 Task: Configure historical trending in the report and dashboard settings.
Action: Mouse moved to (979, 76)
Screenshot: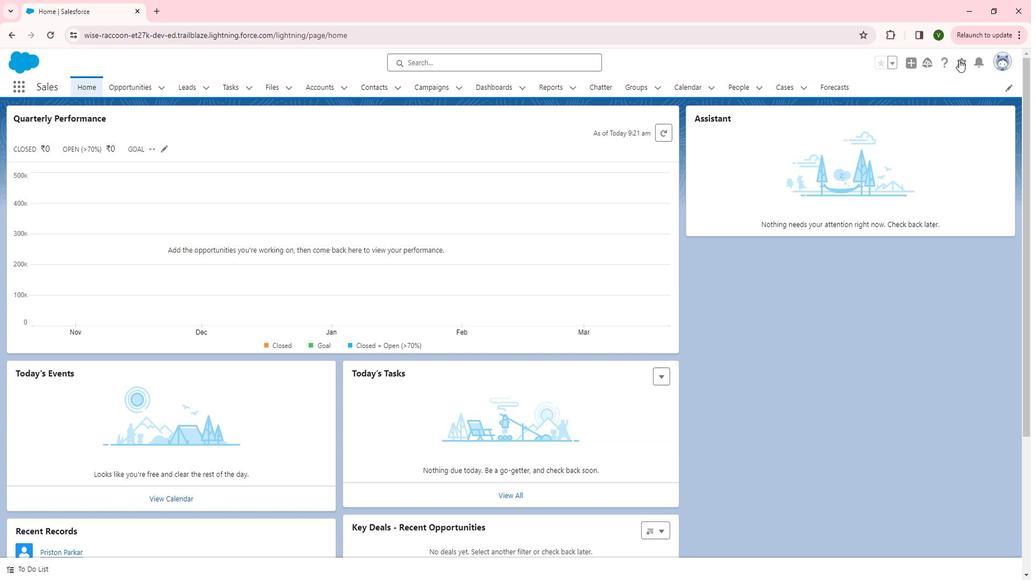 
Action: Mouse pressed left at (979, 76)
Screenshot: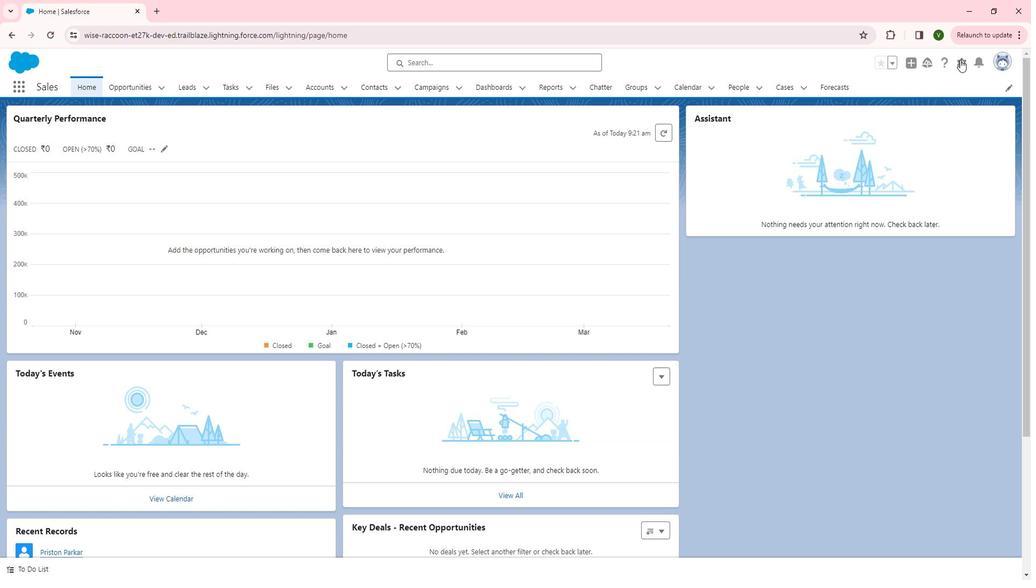 
Action: Mouse moved to (941, 120)
Screenshot: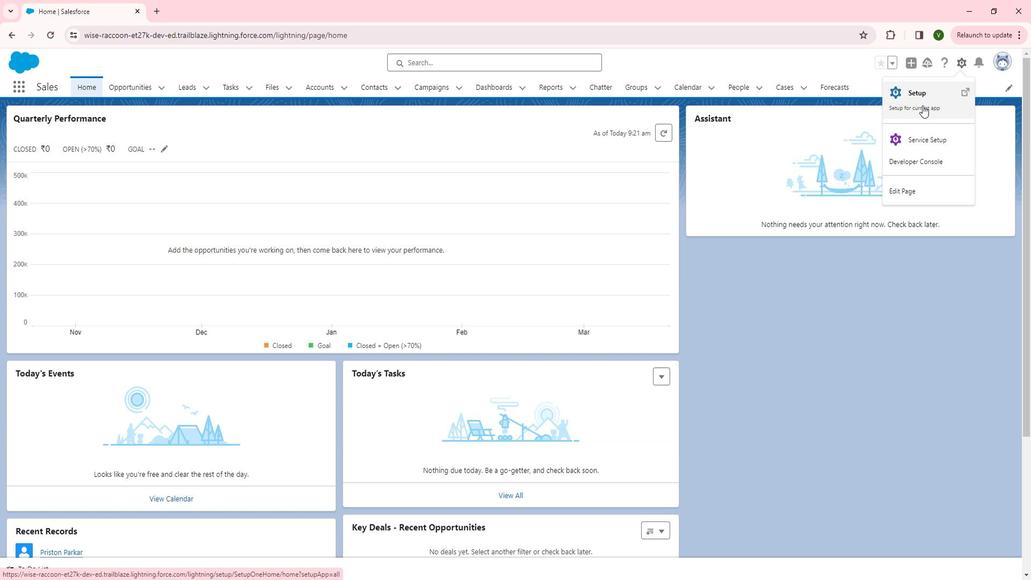 
Action: Mouse pressed left at (941, 120)
Screenshot: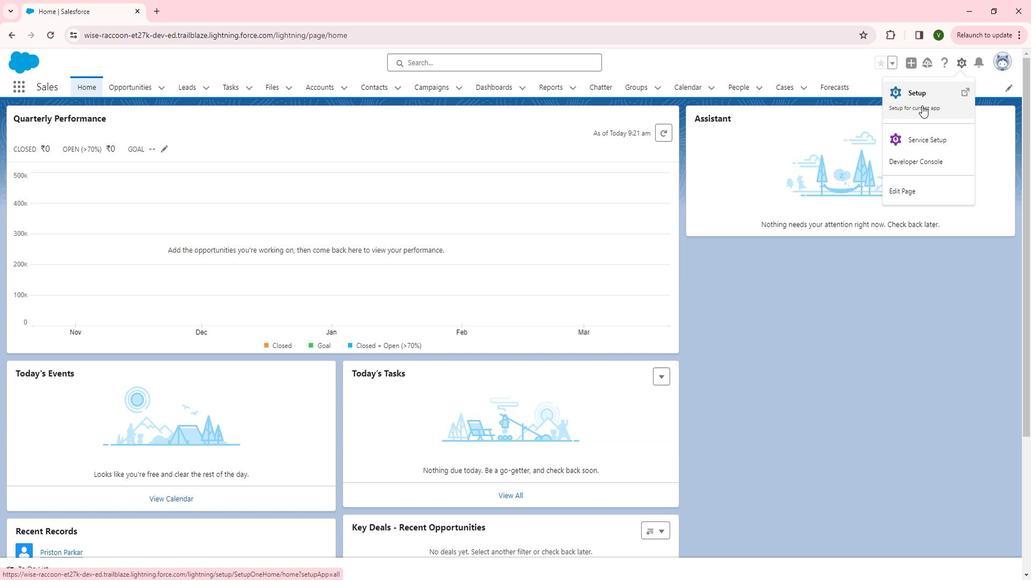 
Action: Mouse moved to (104, 364)
Screenshot: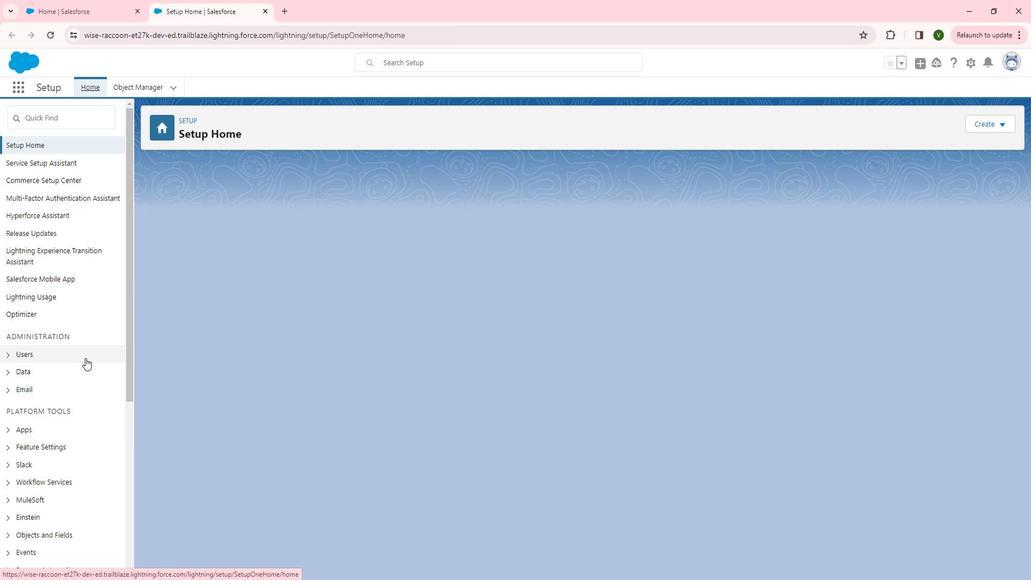 
Action: Mouse scrolled (104, 363) with delta (0, 0)
Screenshot: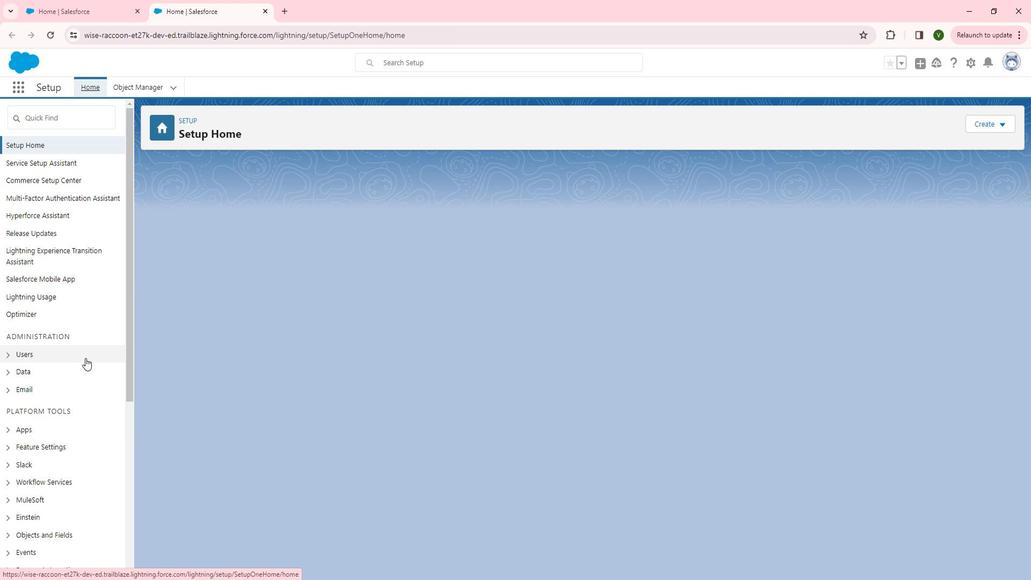 
Action: Mouse scrolled (104, 363) with delta (0, 0)
Screenshot: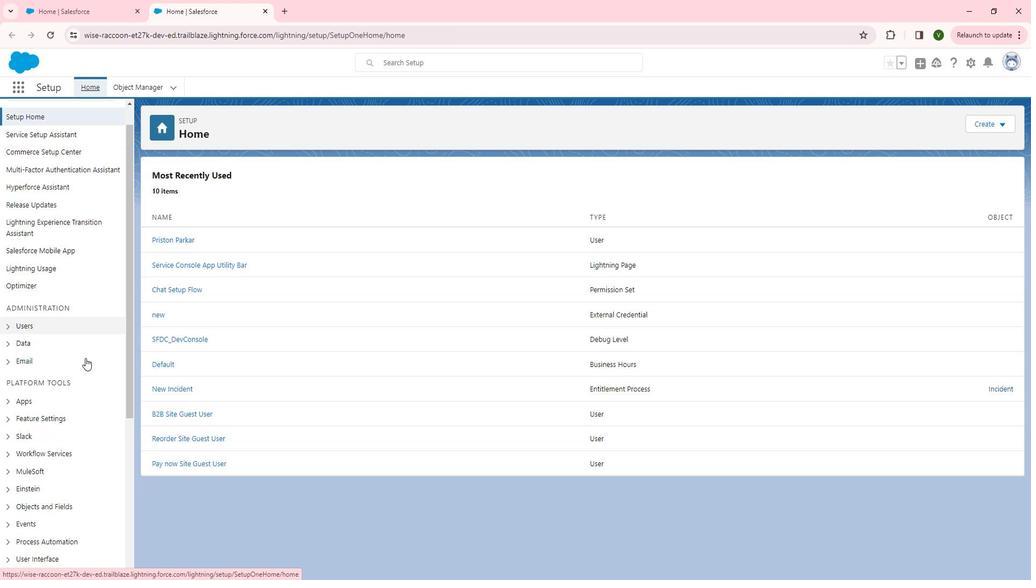 
Action: Mouse moved to (26, 344)
Screenshot: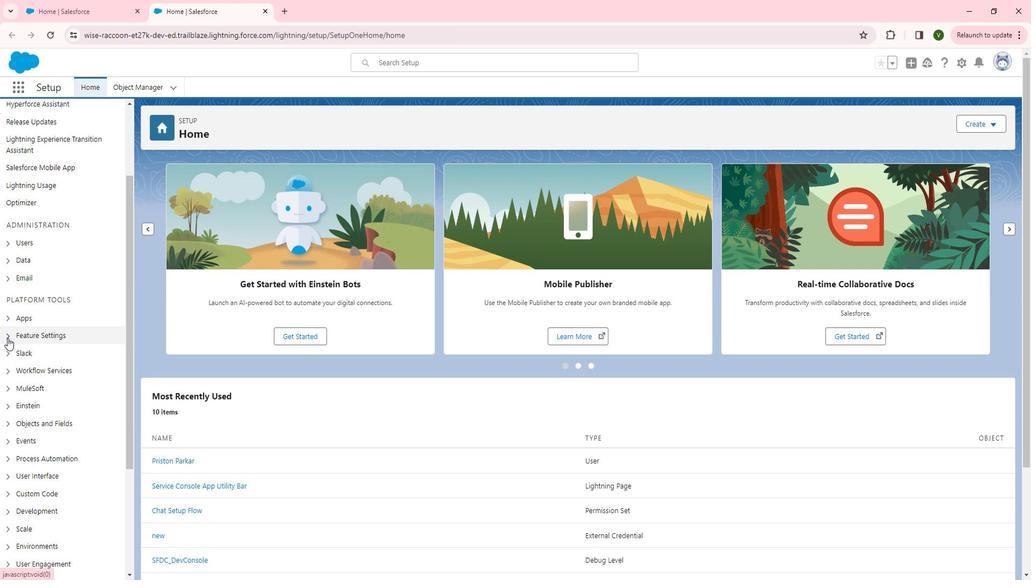 
Action: Mouse pressed left at (26, 344)
Screenshot: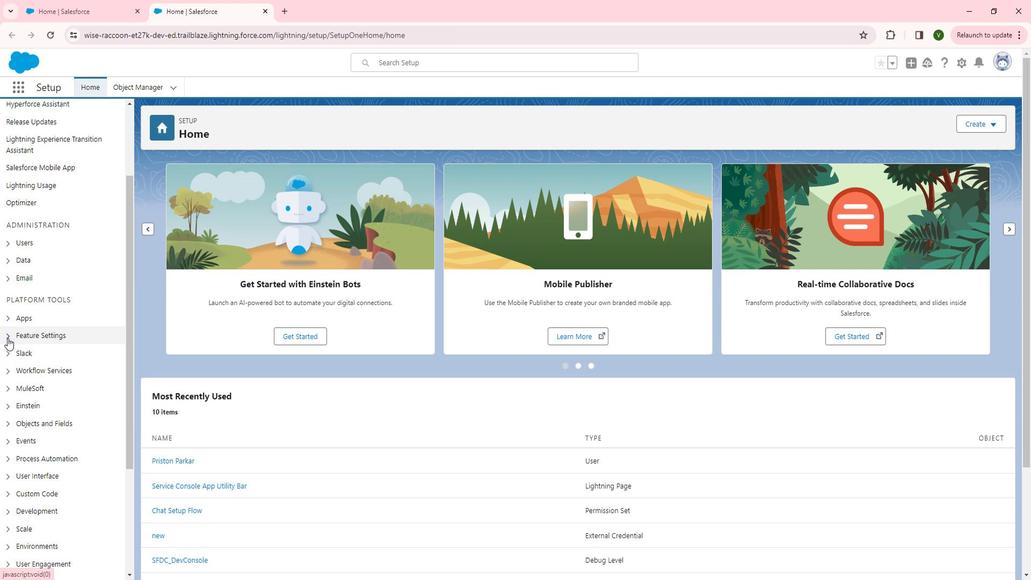 
Action: Mouse moved to (39, 386)
Screenshot: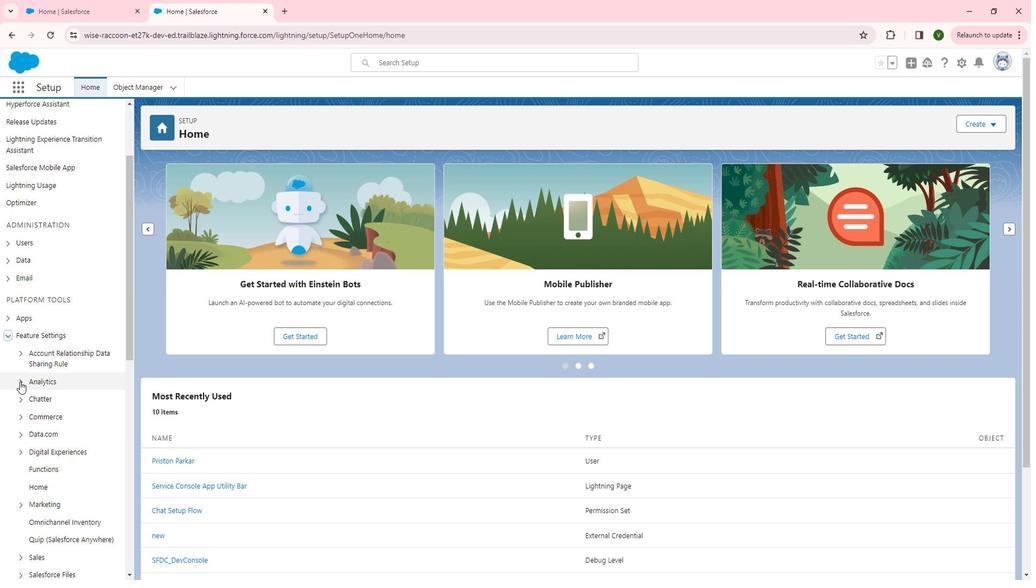 
Action: Mouse pressed left at (39, 386)
Screenshot: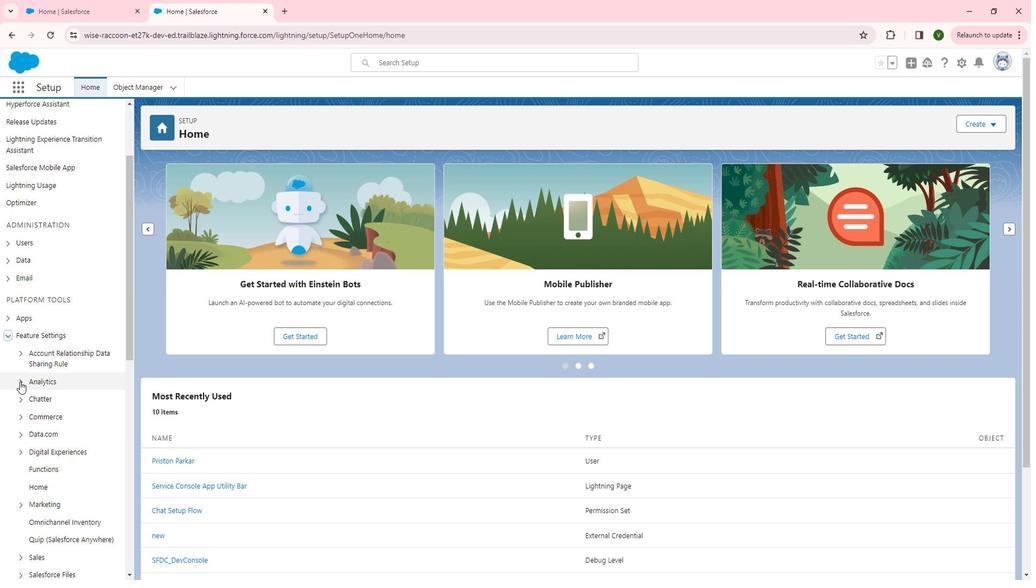 
Action: Mouse moved to (48, 421)
Screenshot: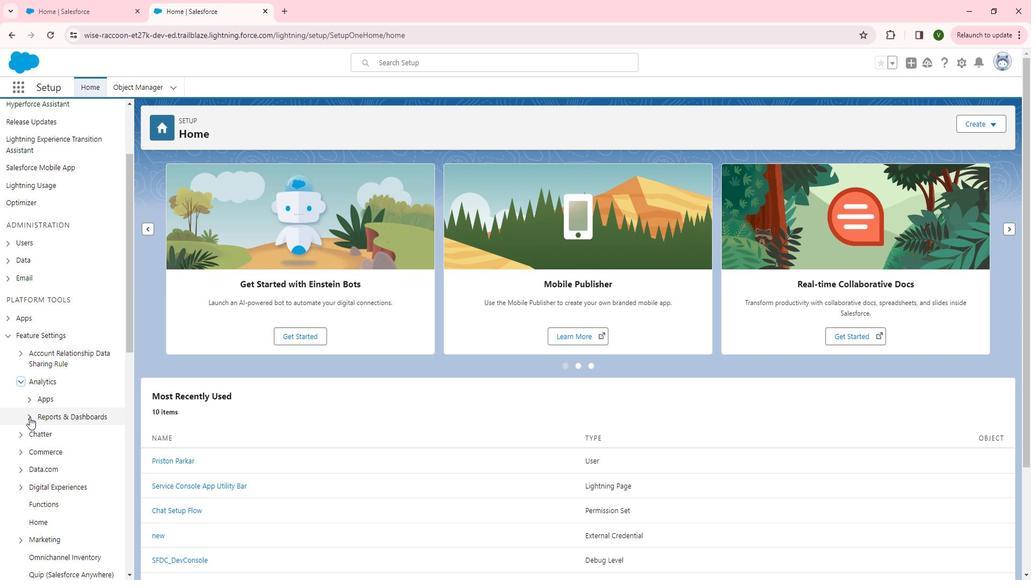 
Action: Mouse pressed left at (48, 421)
Screenshot: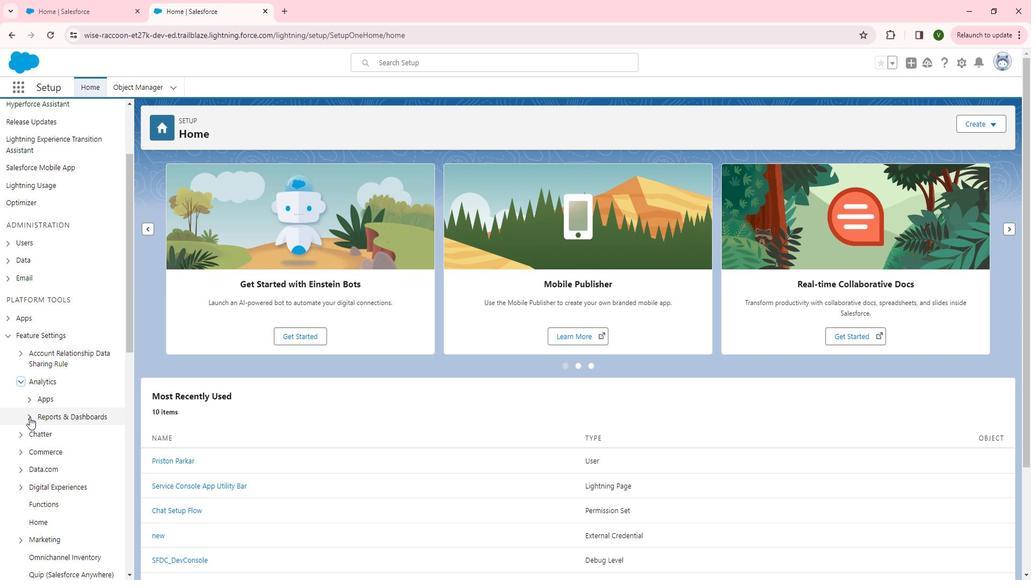 
Action: Mouse moved to (99, 450)
Screenshot: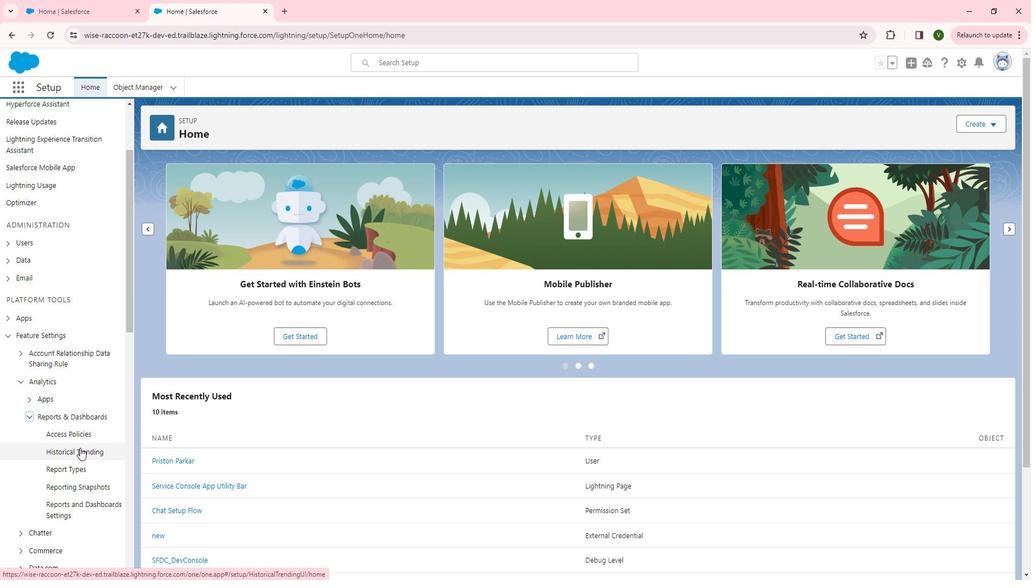 
Action: Mouse pressed left at (99, 450)
Screenshot: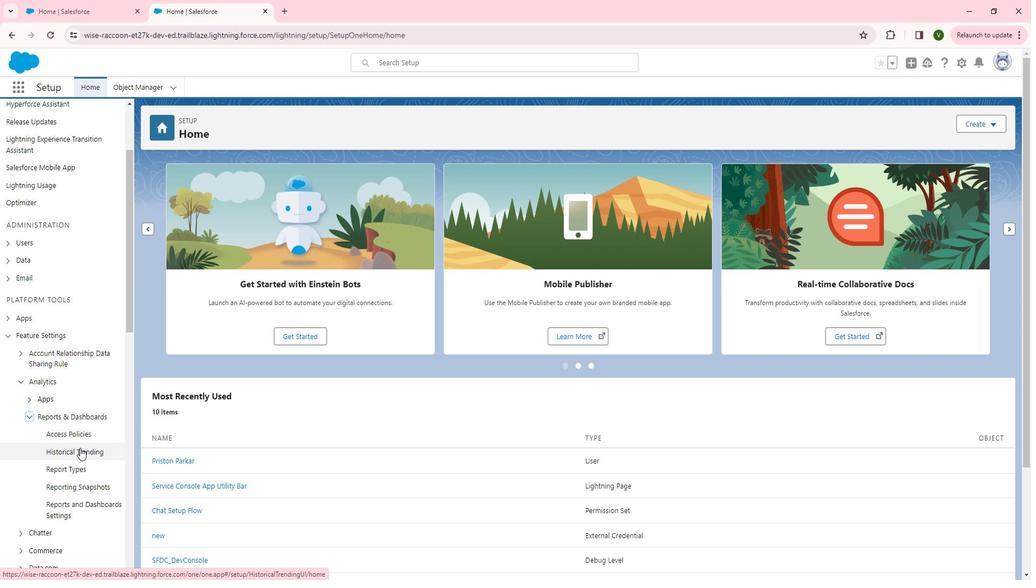 
Action: Mouse moved to (656, 225)
Screenshot: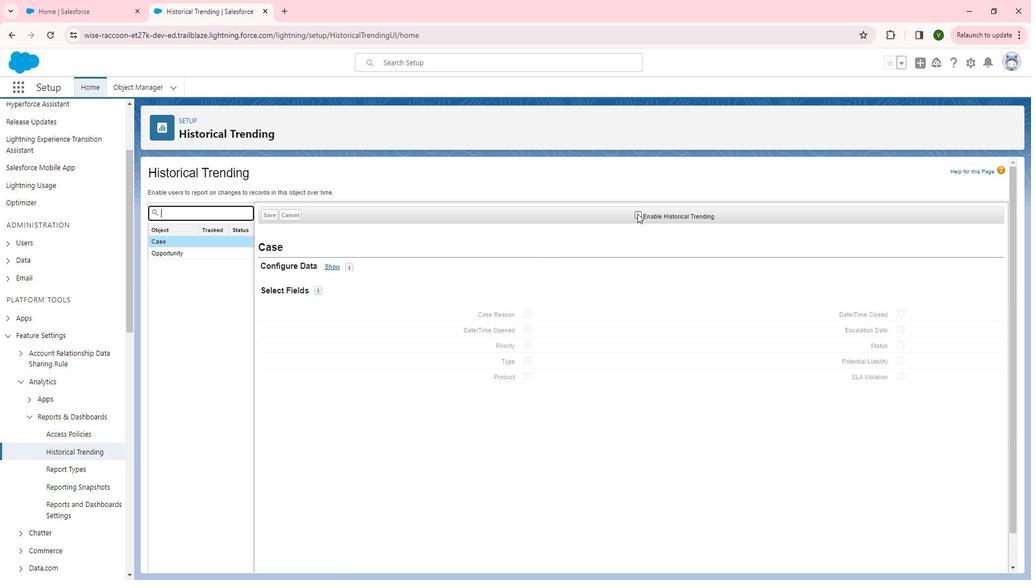 
Action: Mouse pressed left at (656, 225)
Screenshot: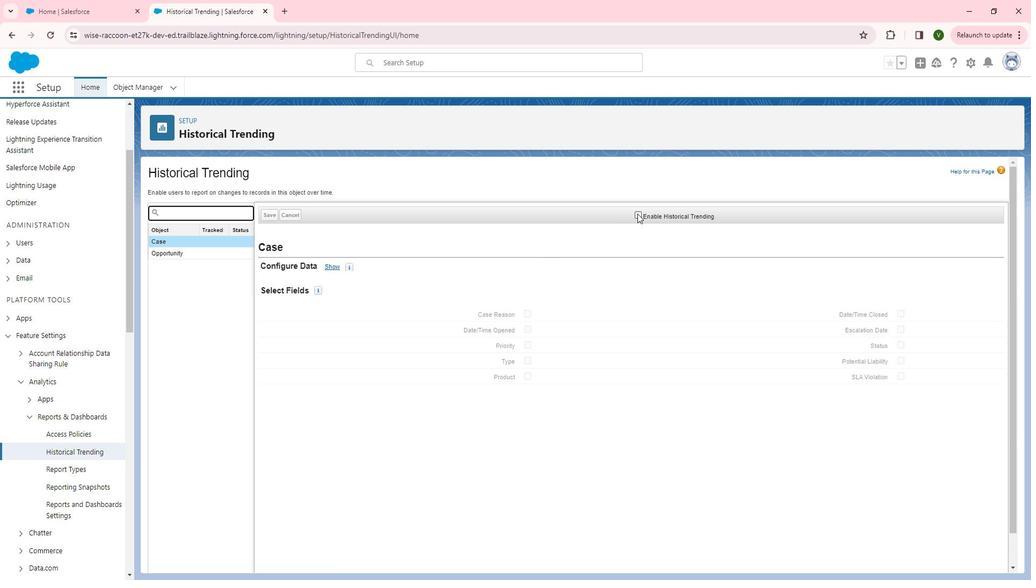
Action: Mouse moved to (548, 320)
Screenshot: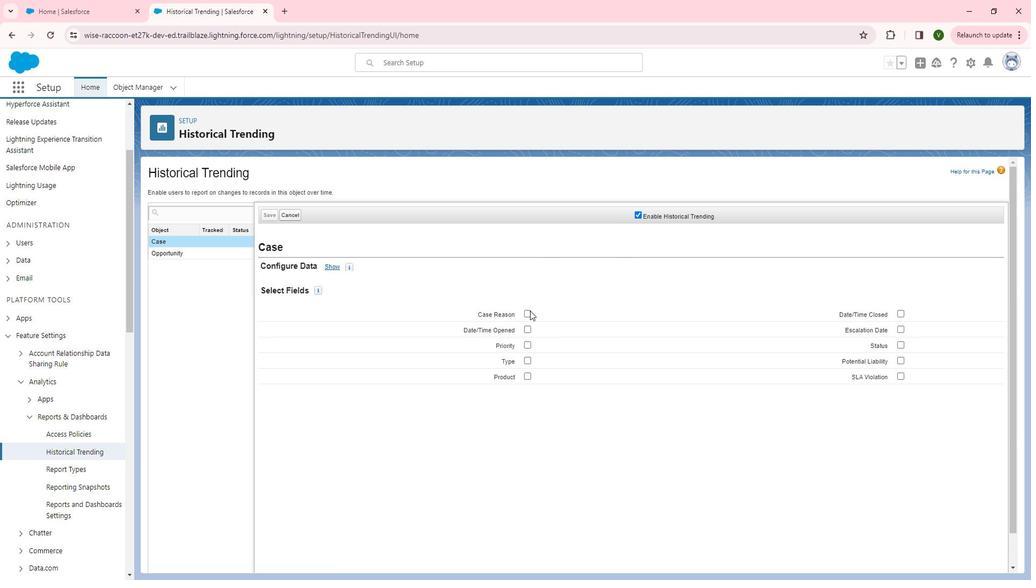 
Action: Mouse pressed left at (548, 320)
Screenshot: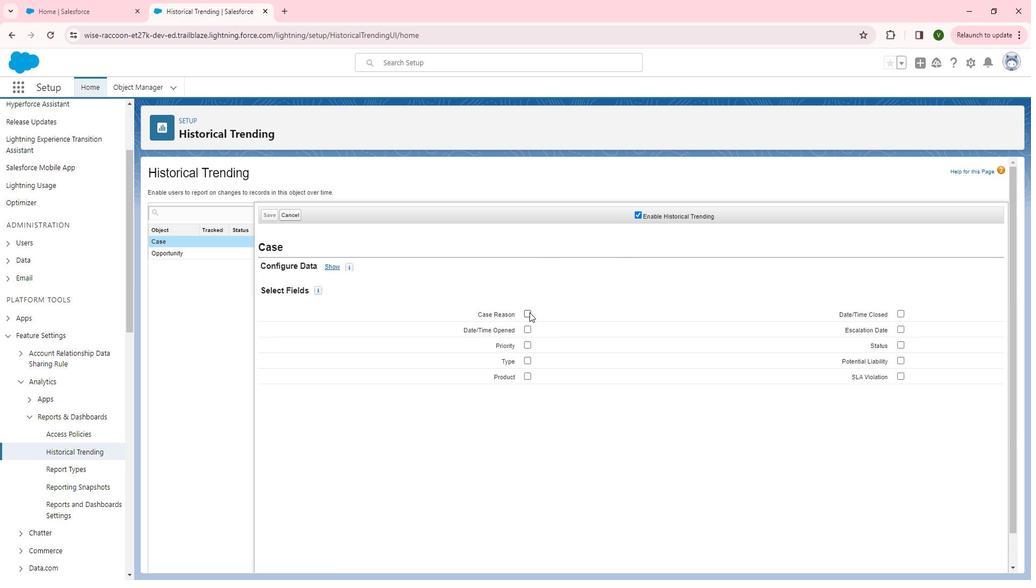 
Action: Mouse moved to (548, 334)
Screenshot: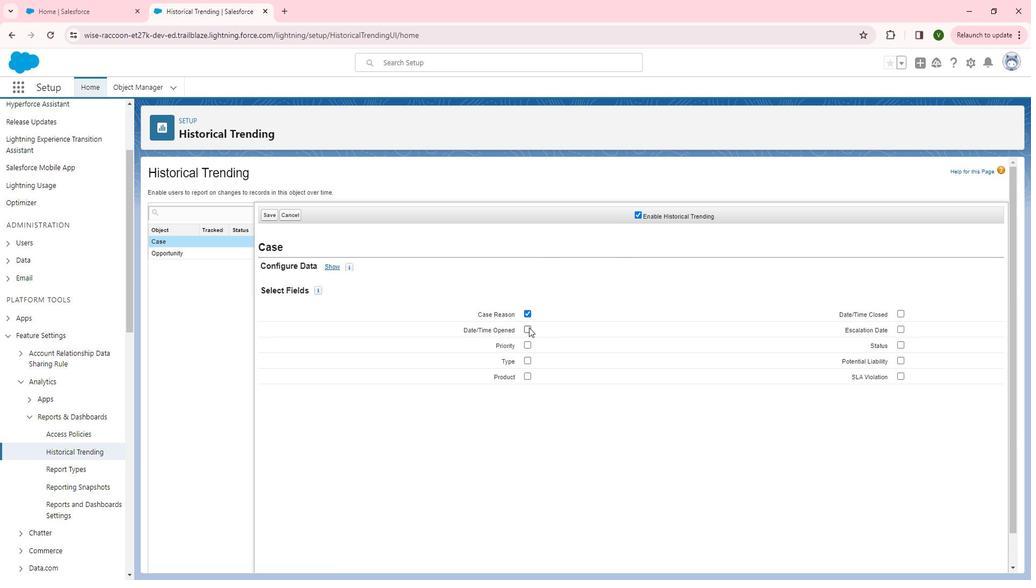 
Action: Mouse pressed left at (548, 334)
Screenshot: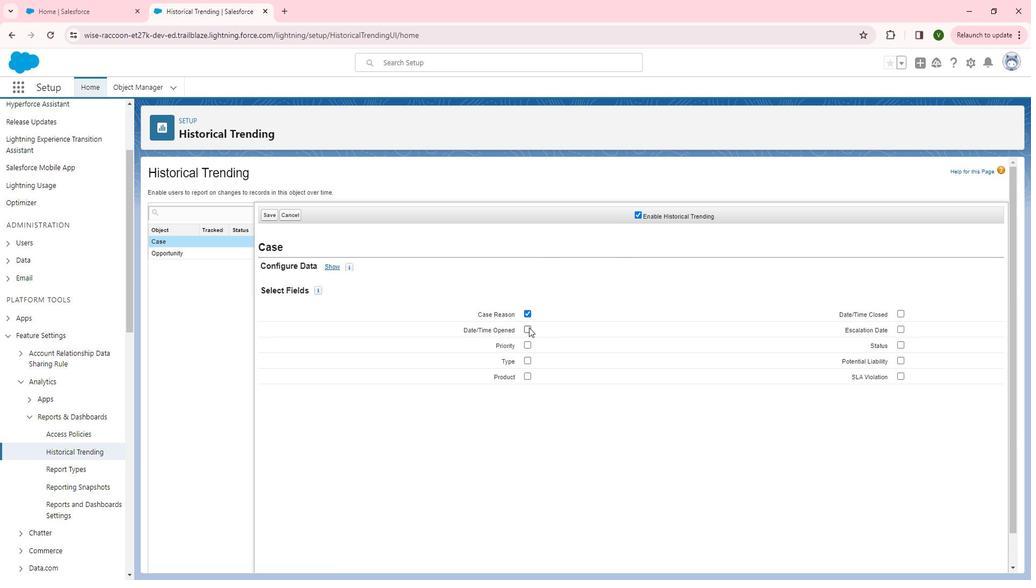 
Action: Mouse moved to (546, 347)
Screenshot: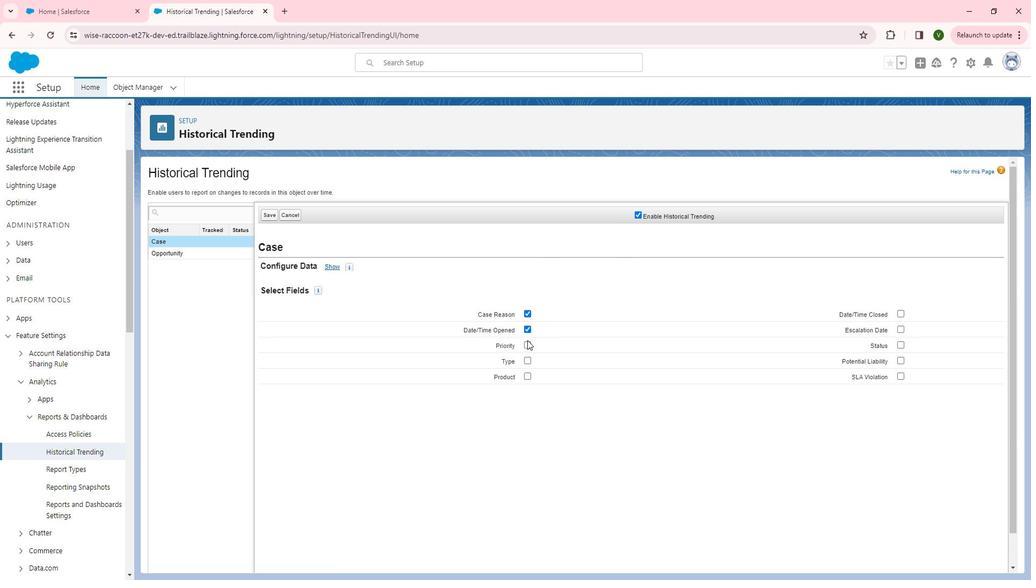 
Action: Mouse pressed left at (546, 347)
Screenshot: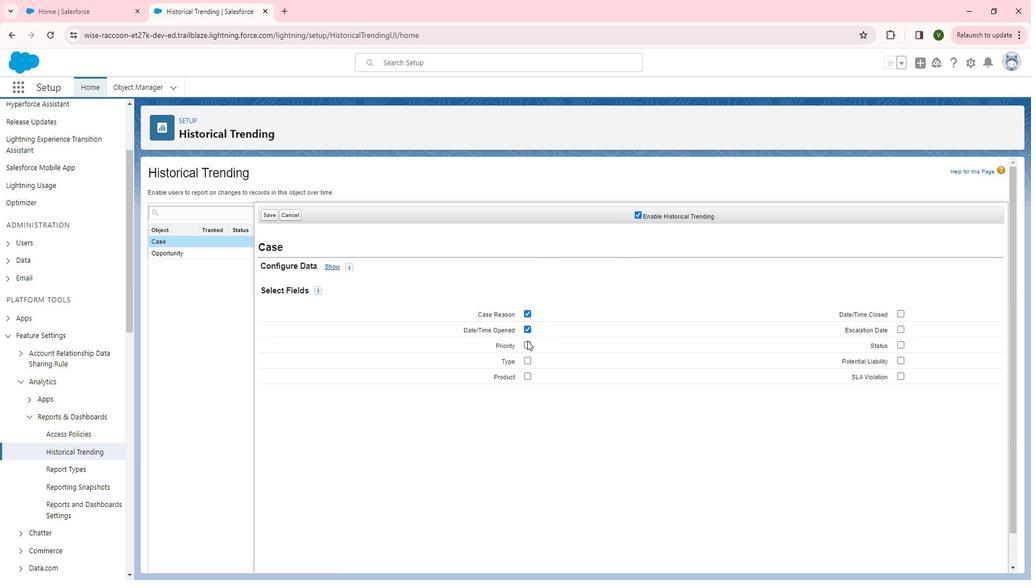 
Action: Mouse moved to (917, 352)
Screenshot: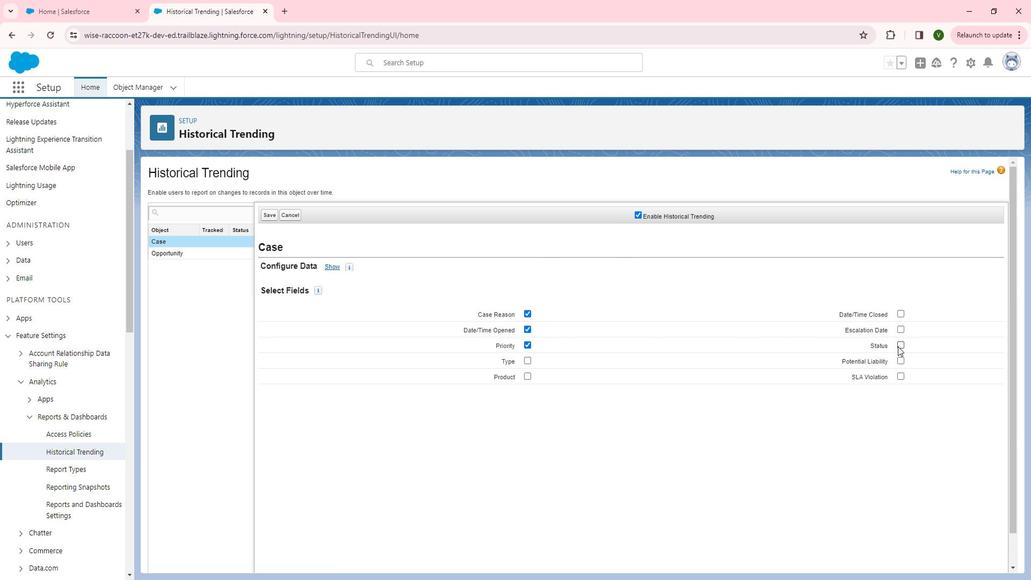 
Action: Mouse pressed left at (917, 352)
Screenshot: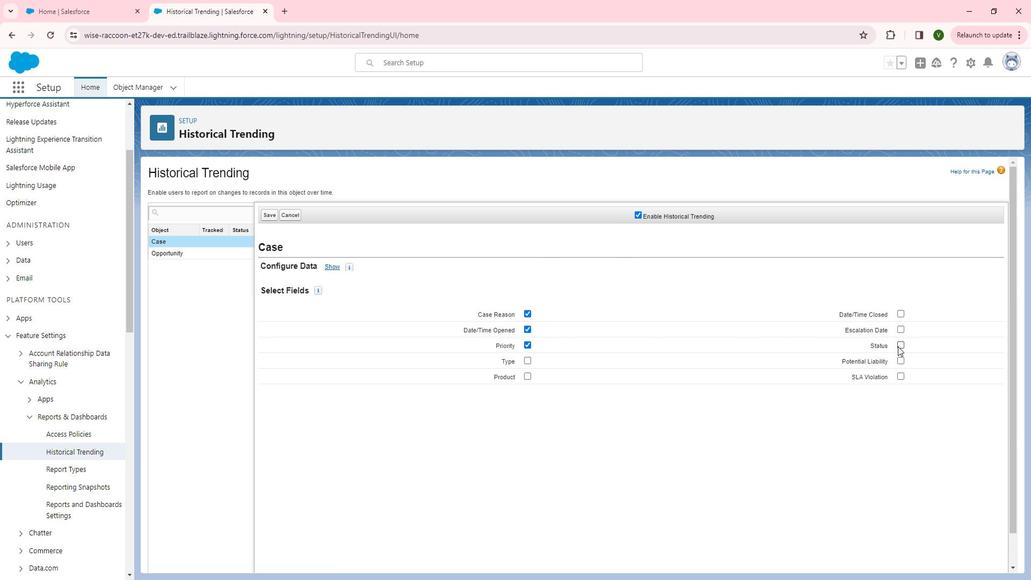 
Action: Mouse moved to (918, 335)
Screenshot: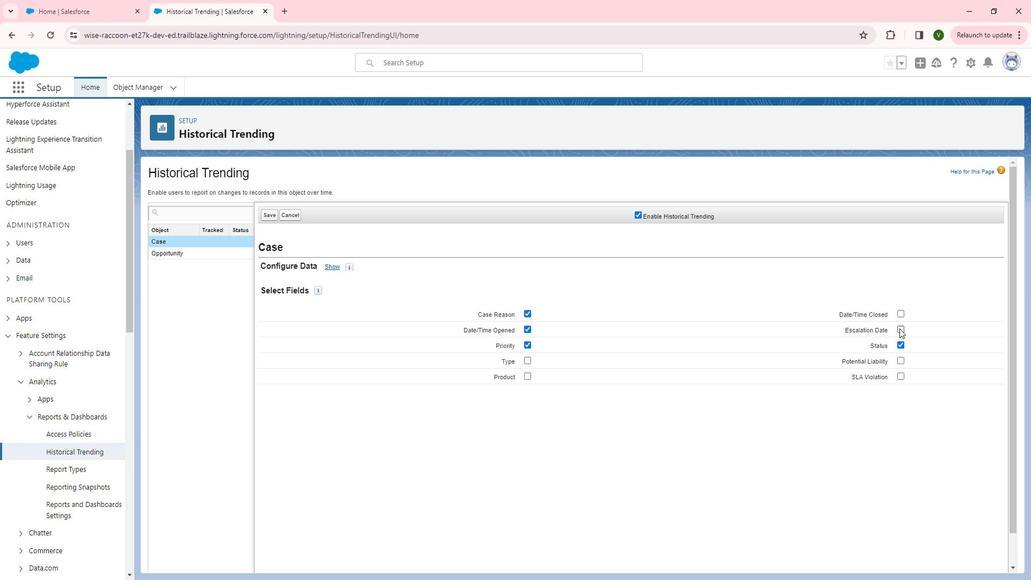 
Action: Mouse pressed left at (918, 335)
Screenshot: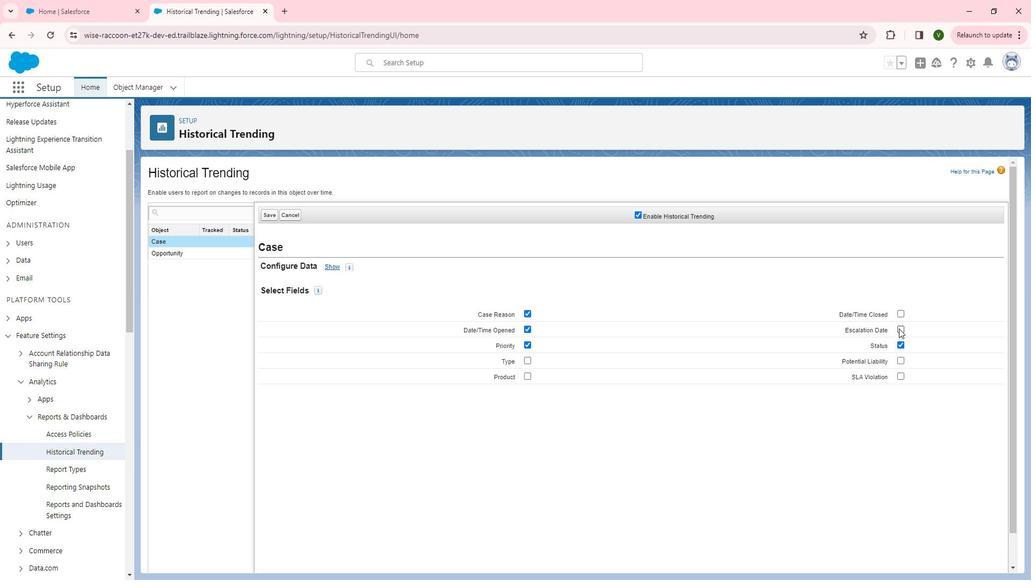
Action: Mouse moved to (208, 261)
Screenshot: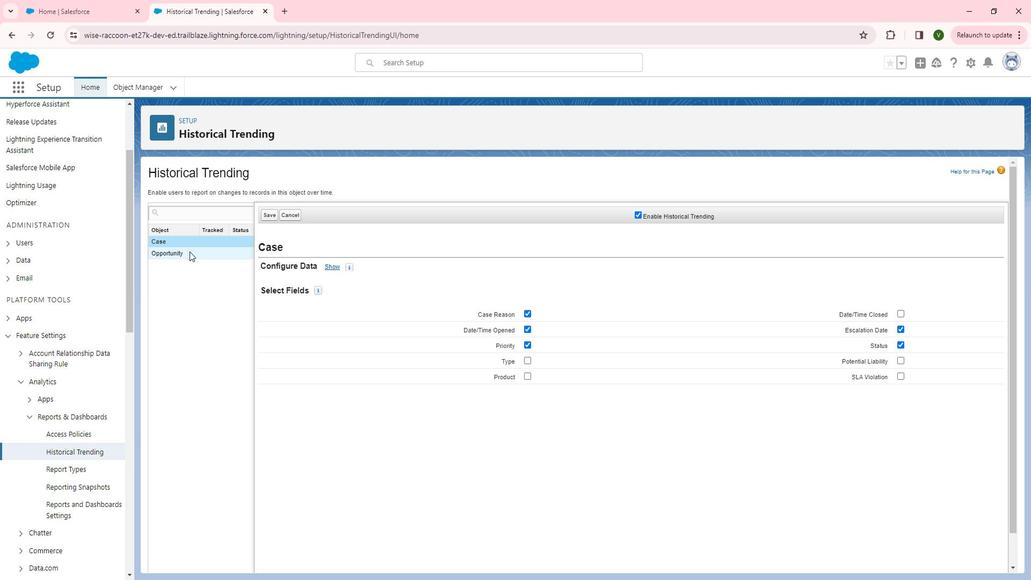
Action: Mouse pressed left at (208, 261)
Screenshot: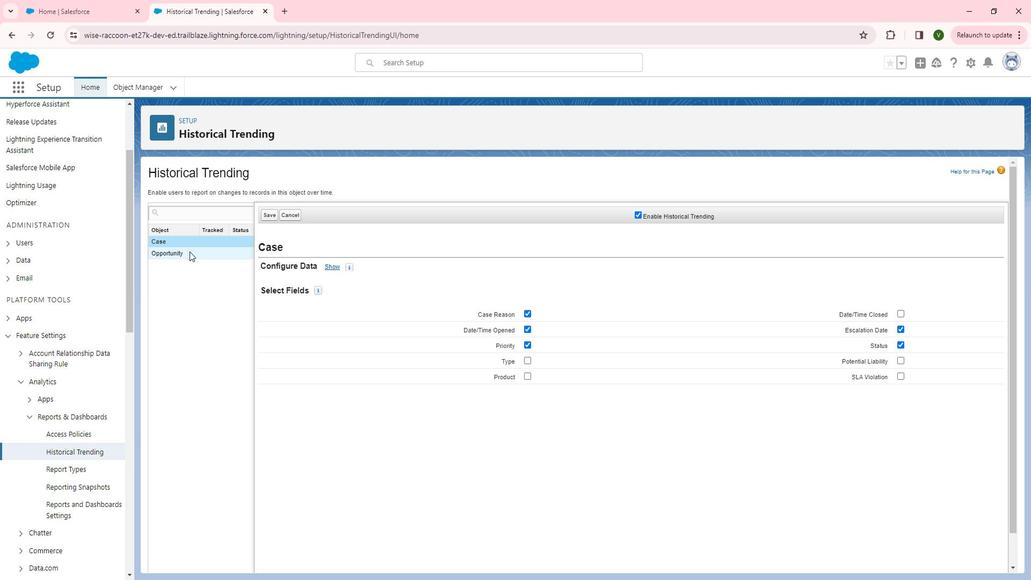 
Action: Mouse moved to (577, 131)
Screenshot: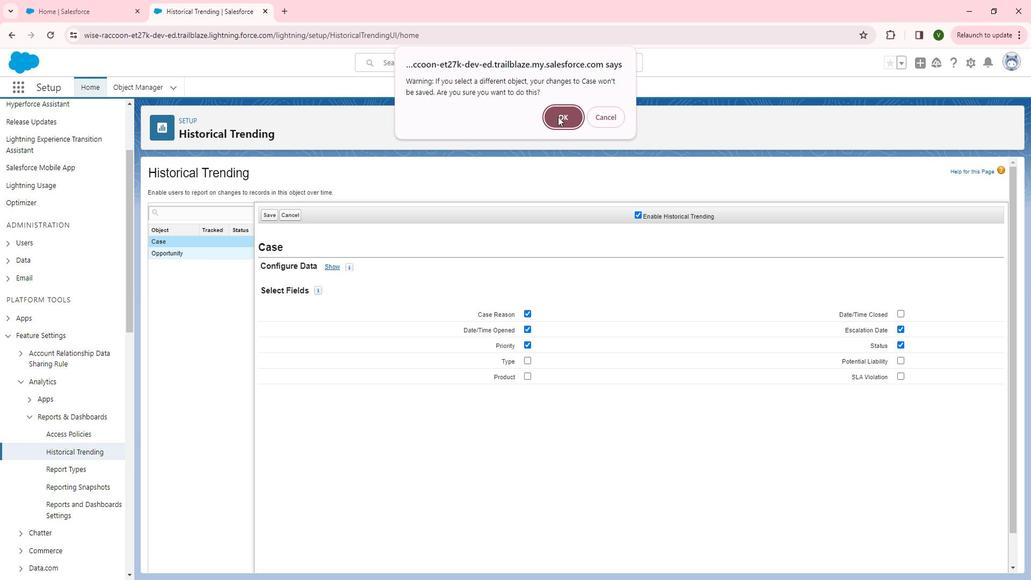 
Action: Mouse pressed left at (577, 131)
Screenshot: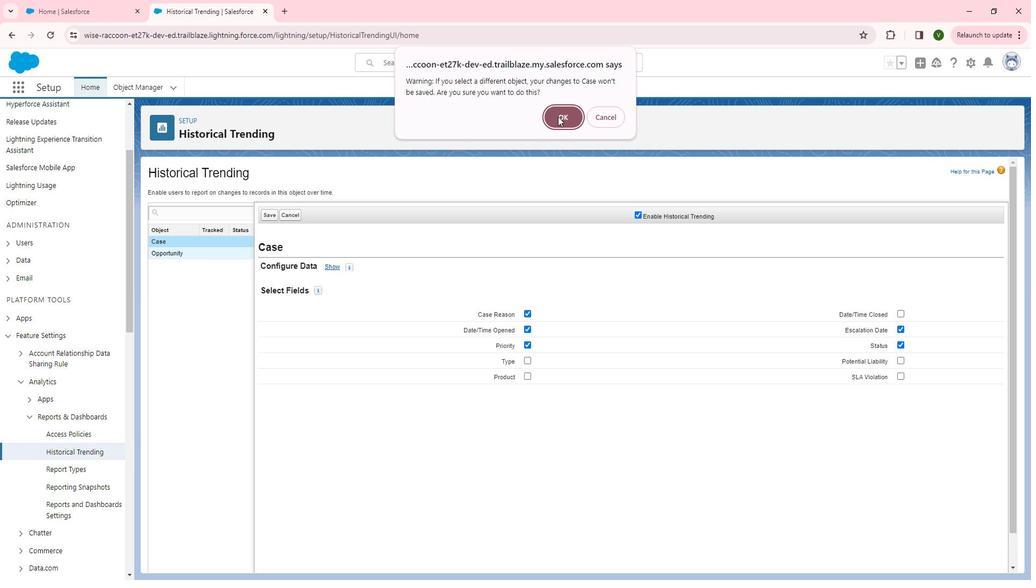 
Action: Mouse moved to (660, 227)
Screenshot: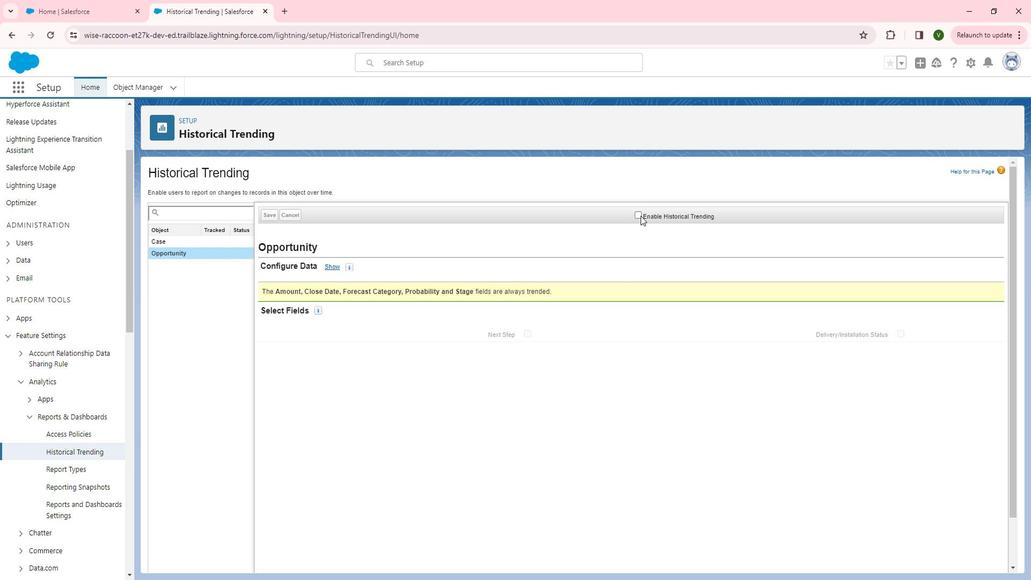 
Action: Mouse pressed left at (660, 227)
Screenshot: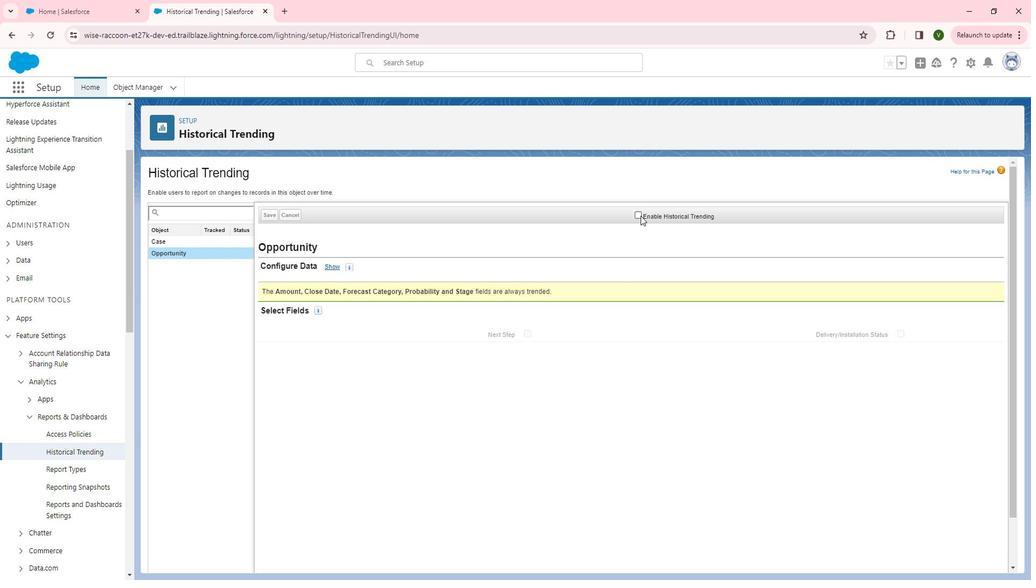 
Action: Mouse moved to (544, 342)
Screenshot: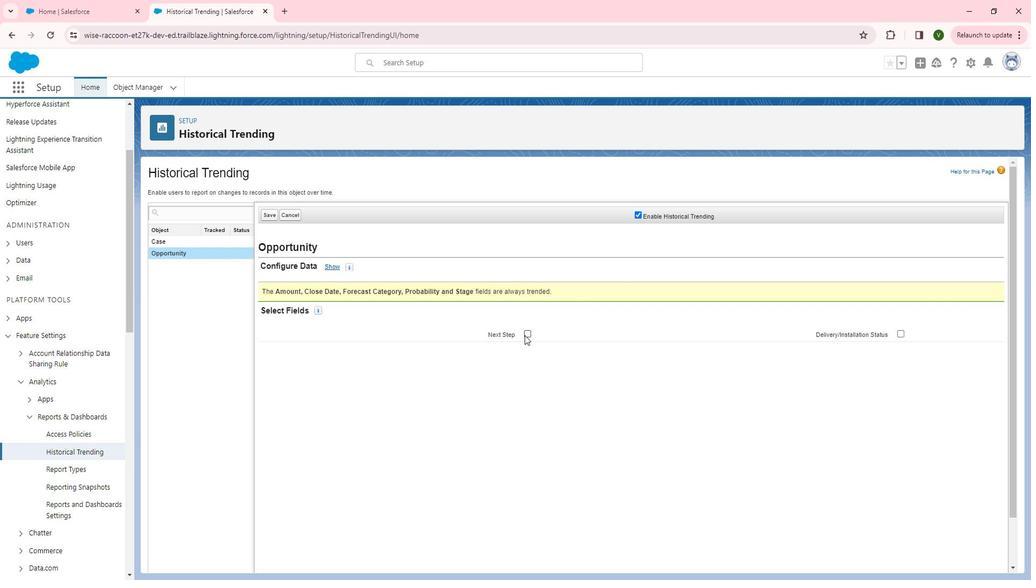 
Action: Mouse pressed left at (544, 342)
Screenshot: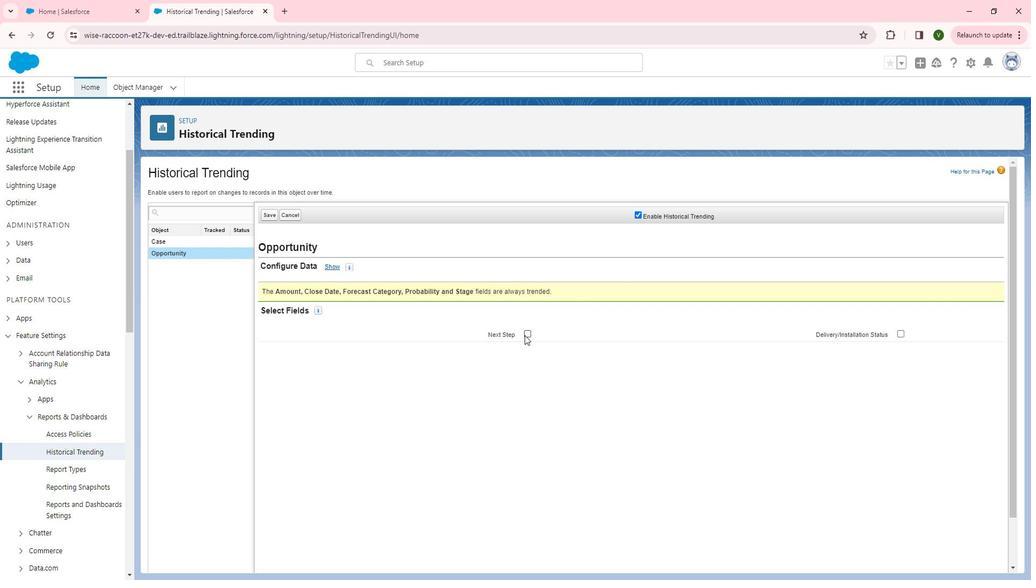 
Action: Mouse moved to (920, 339)
Screenshot: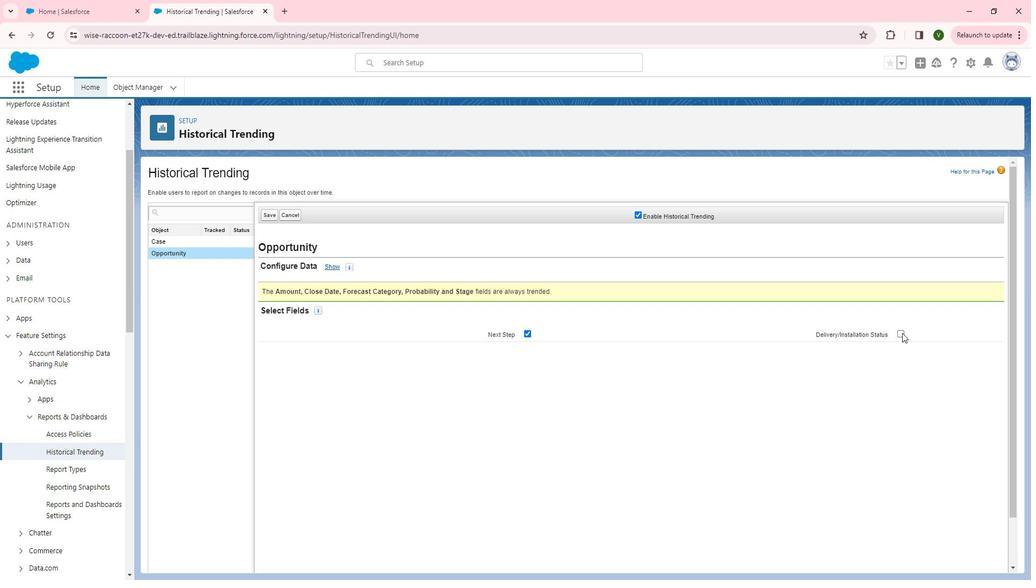 
Action: Mouse pressed left at (920, 339)
Screenshot: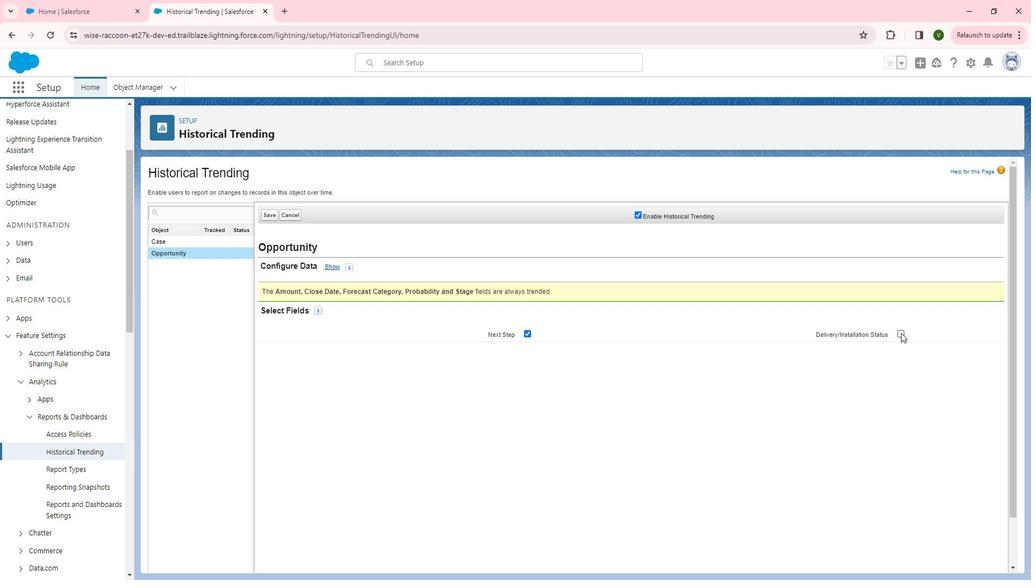 
Action: Mouse moved to (289, 227)
Screenshot: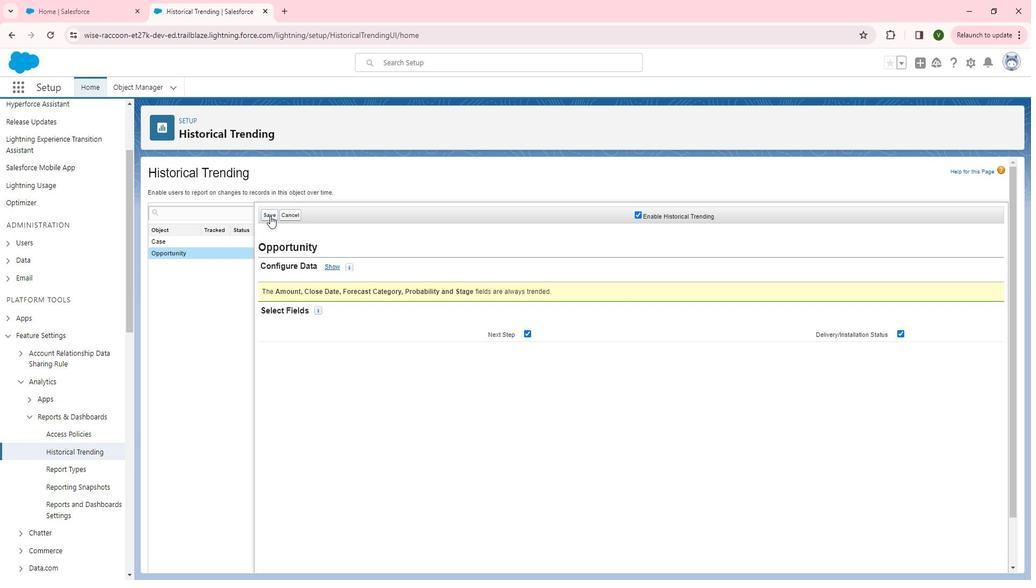 
Action: Mouse pressed left at (289, 227)
Screenshot: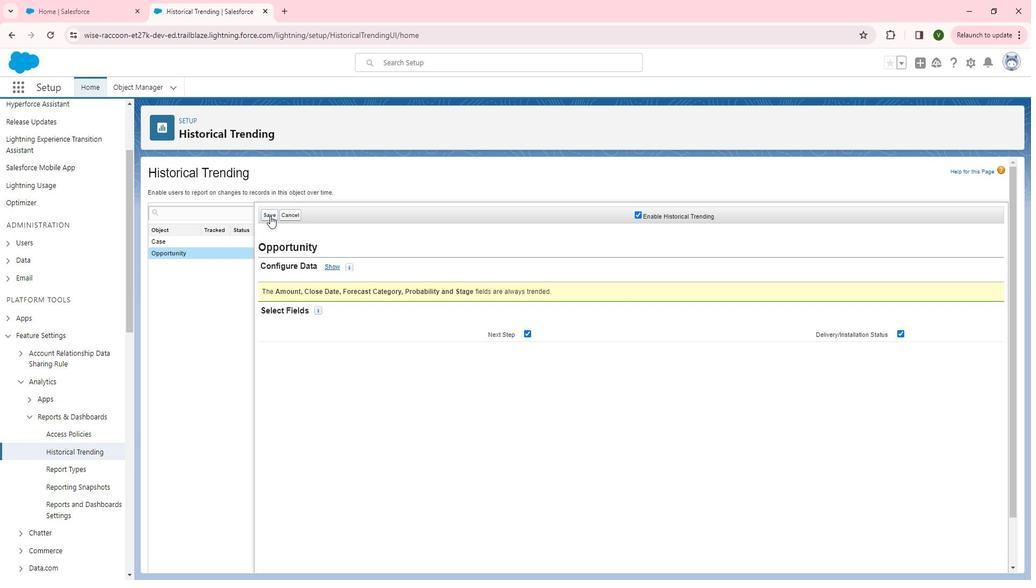 
Action: Mouse moved to (583, 178)
Screenshot: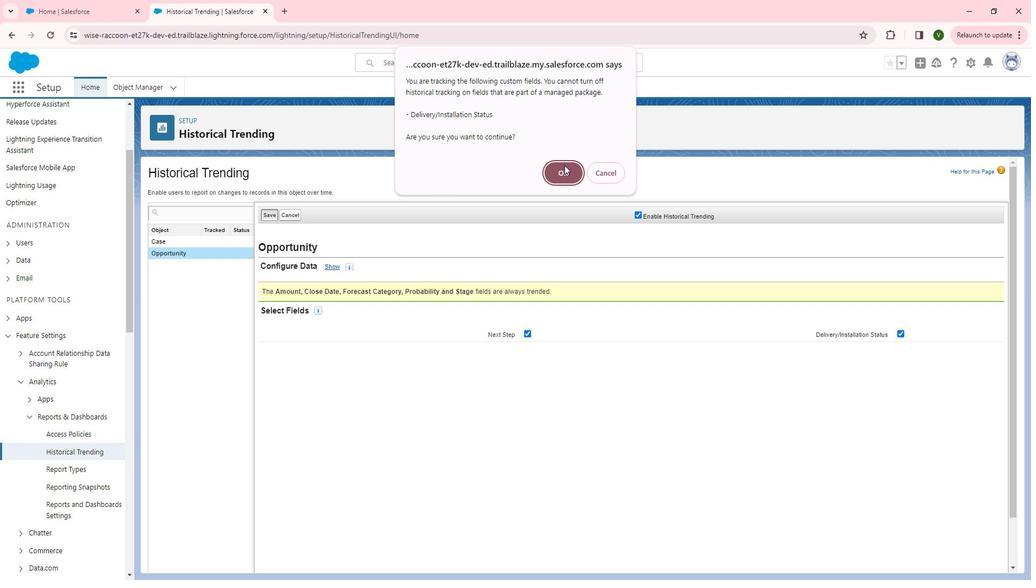 
Action: Mouse pressed left at (583, 178)
Screenshot: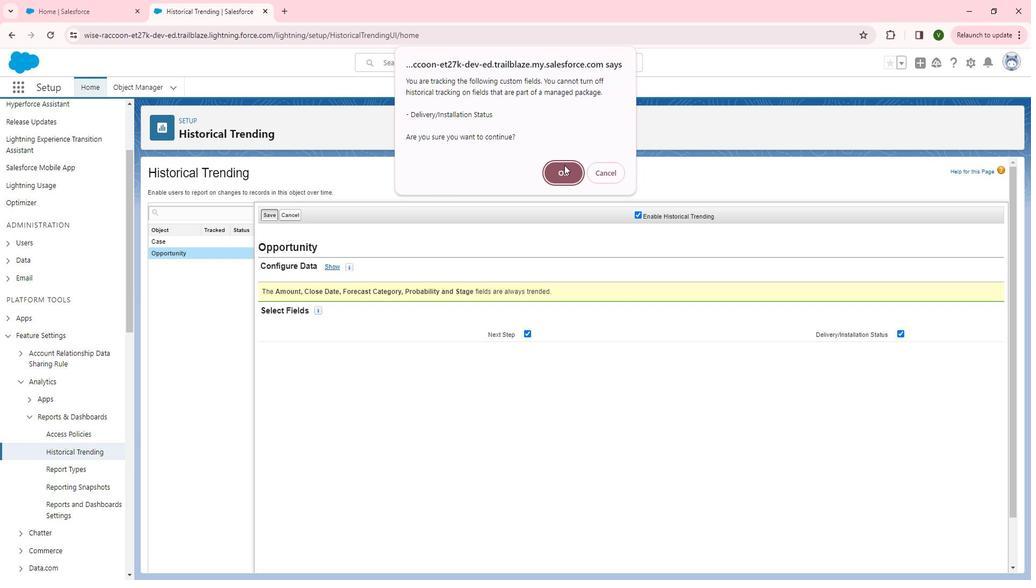 
Action: Mouse moved to (492, 265)
Screenshot: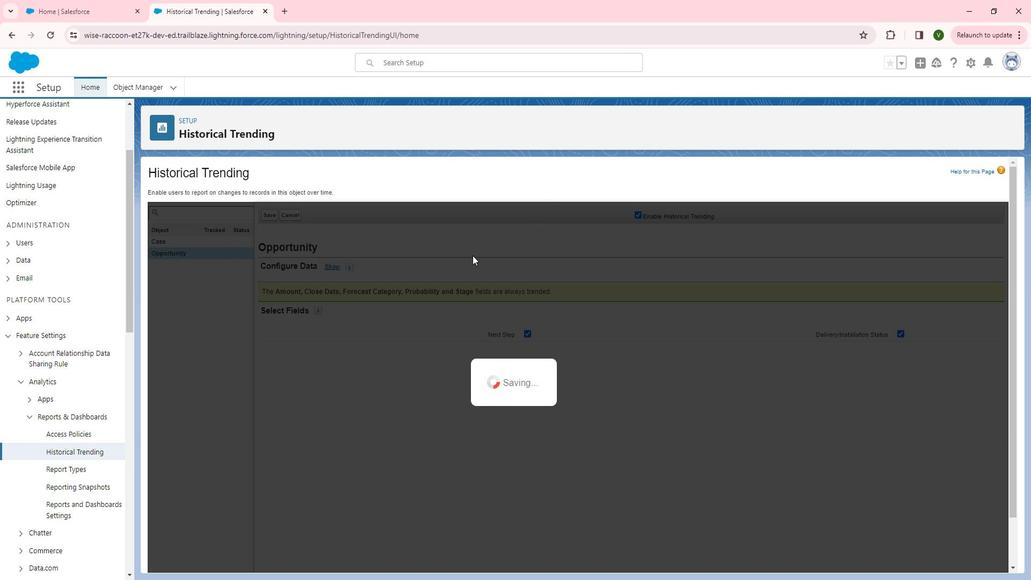 
